 Task: Add Weleda Calendula Diaper Cream, with Zinc Oxide to the cart.
Action: Mouse moved to (329, 175)
Screenshot: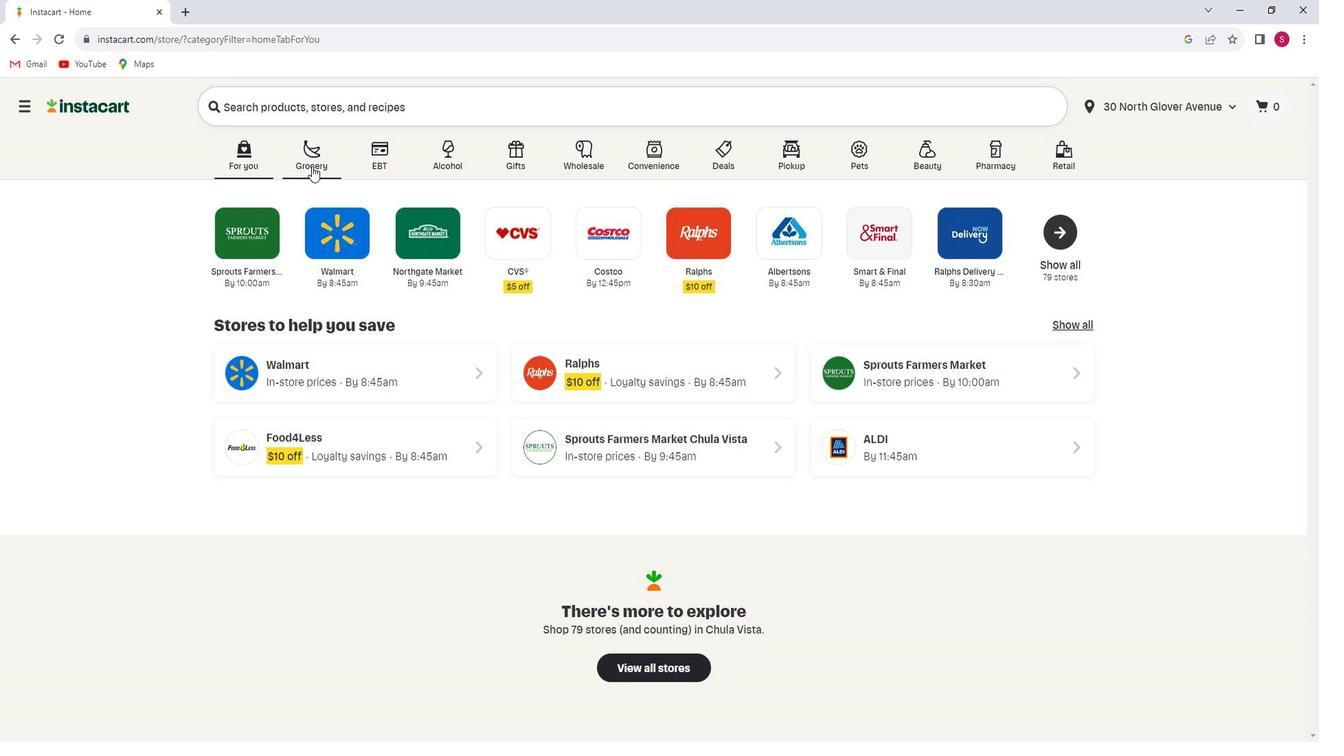 
Action: Mouse pressed left at (329, 175)
Screenshot: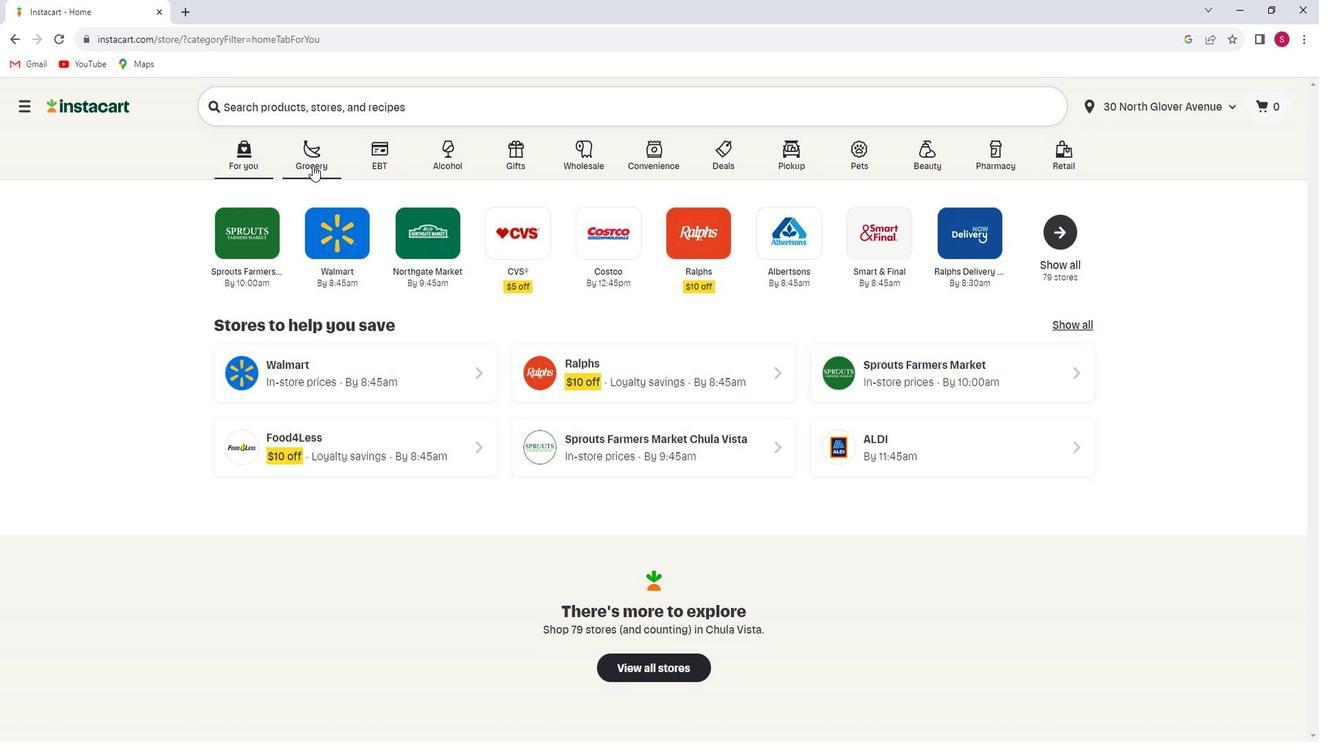 
Action: Mouse moved to (338, 402)
Screenshot: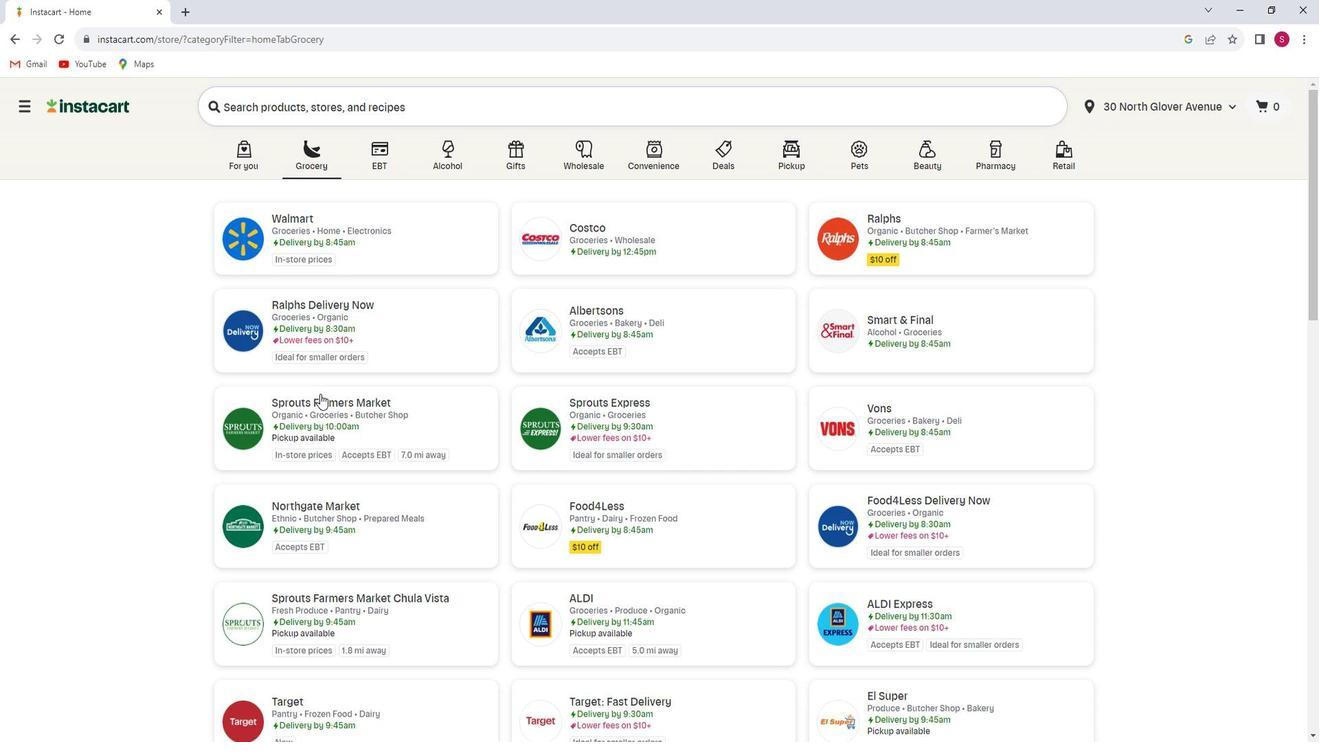 
Action: Mouse pressed left at (338, 402)
Screenshot: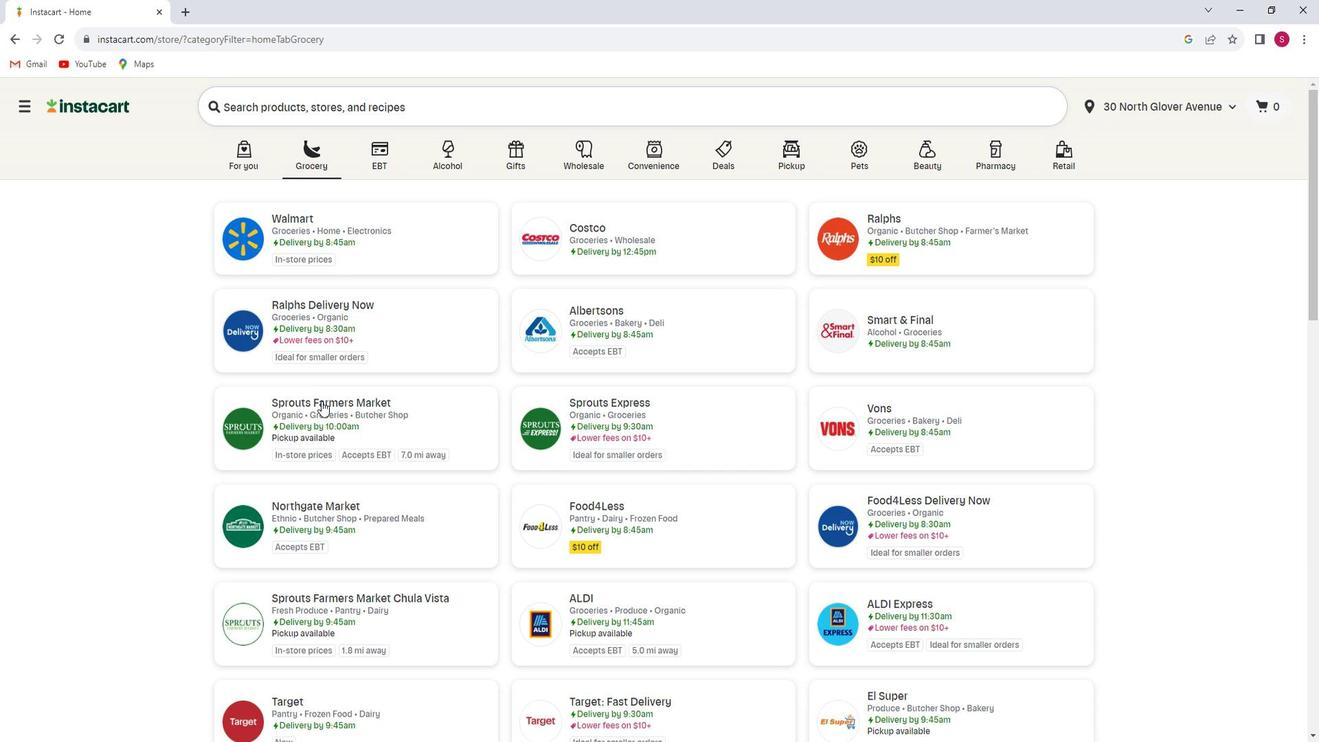 
Action: Mouse moved to (91, 461)
Screenshot: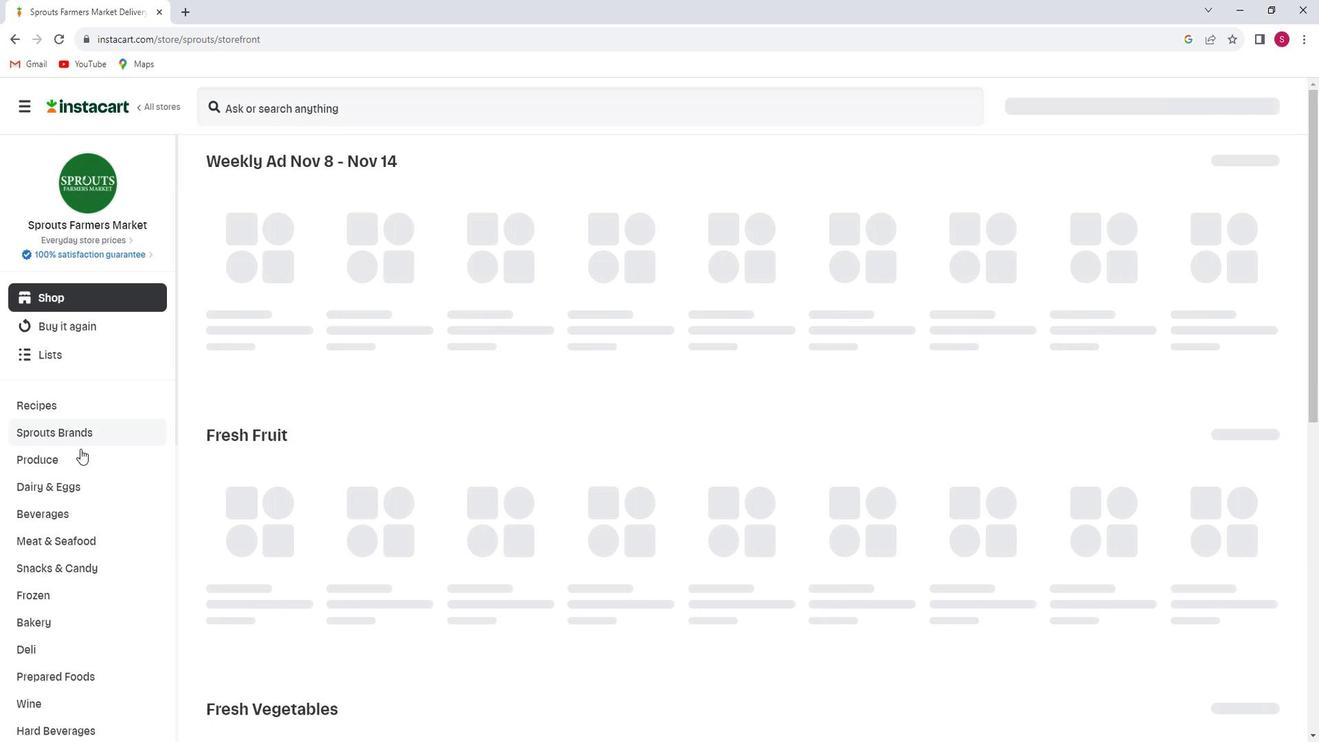 
Action: Mouse scrolled (91, 460) with delta (0, 0)
Screenshot: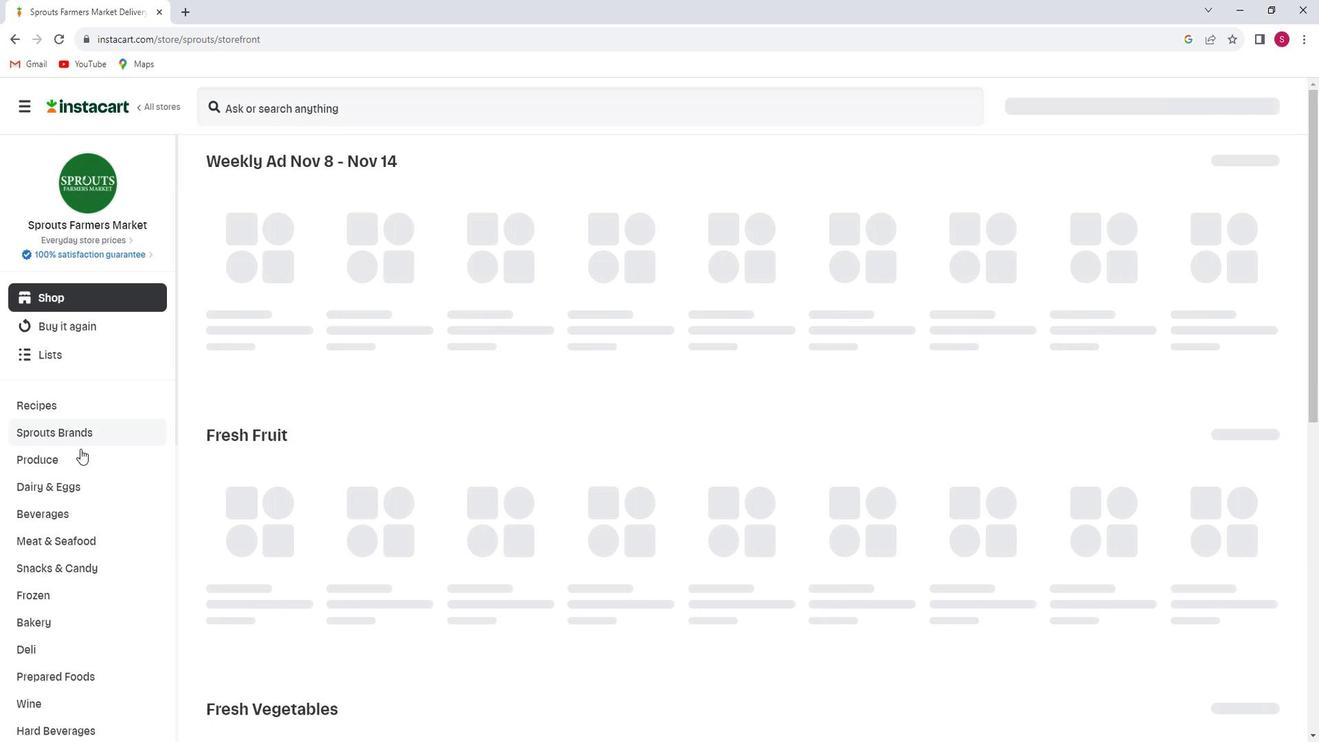 
Action: Mouse moved to (88, 469)
Screenshot: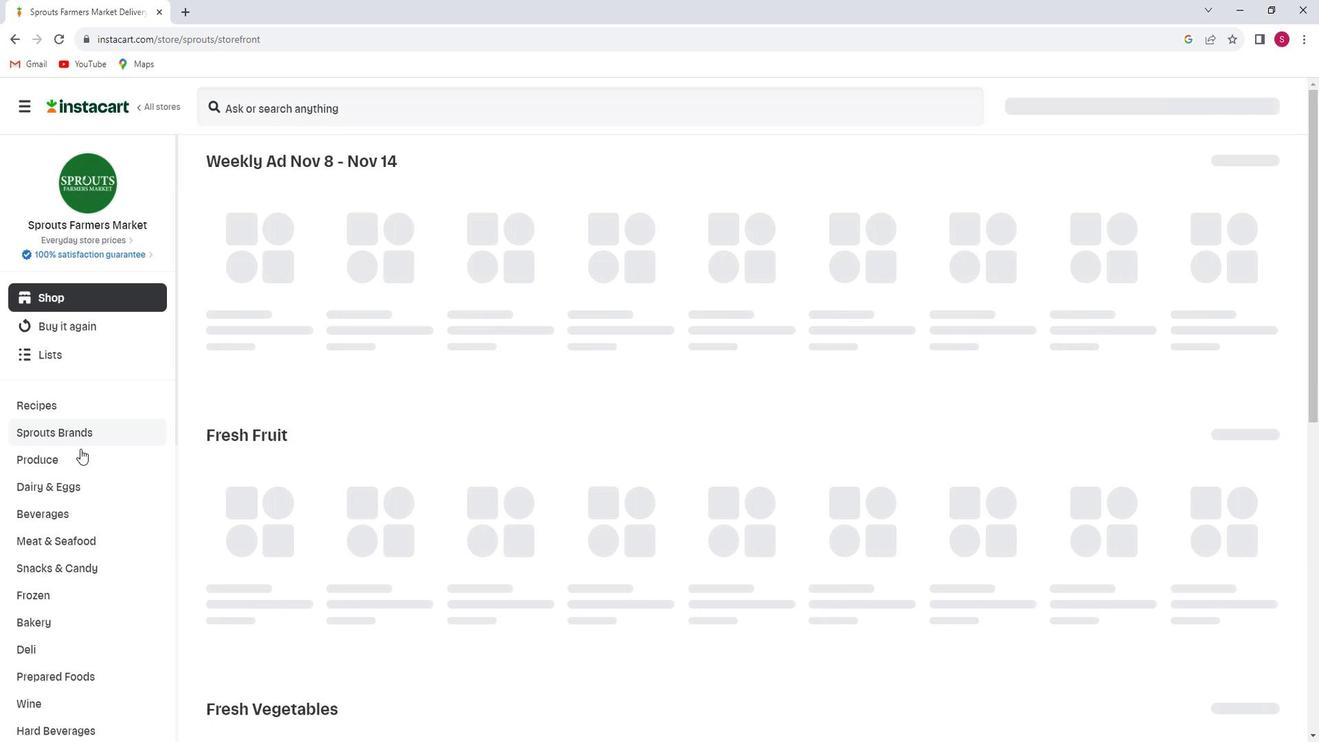 
Action: Mouse scrolled (88, 468) with delta (0, 0)
Screenshot: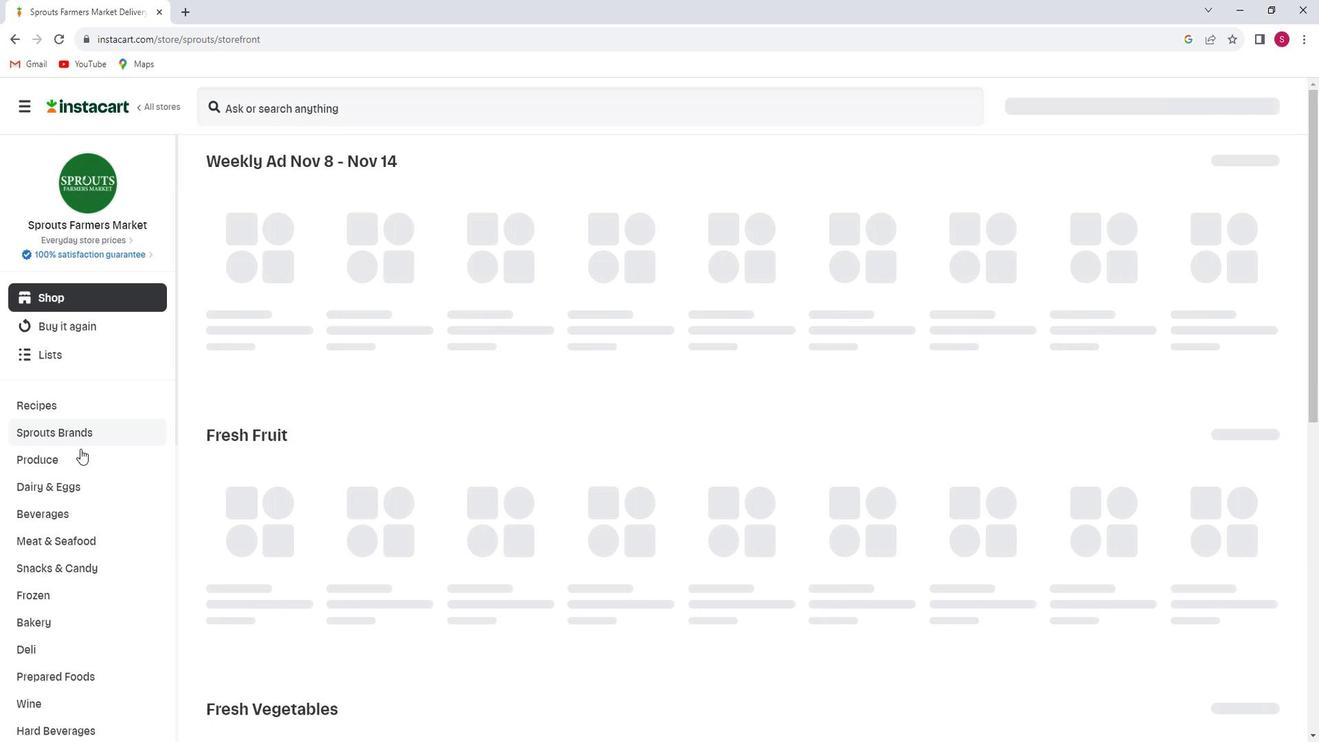 
Action: Mouse moved to (87, 473)
Screenshot: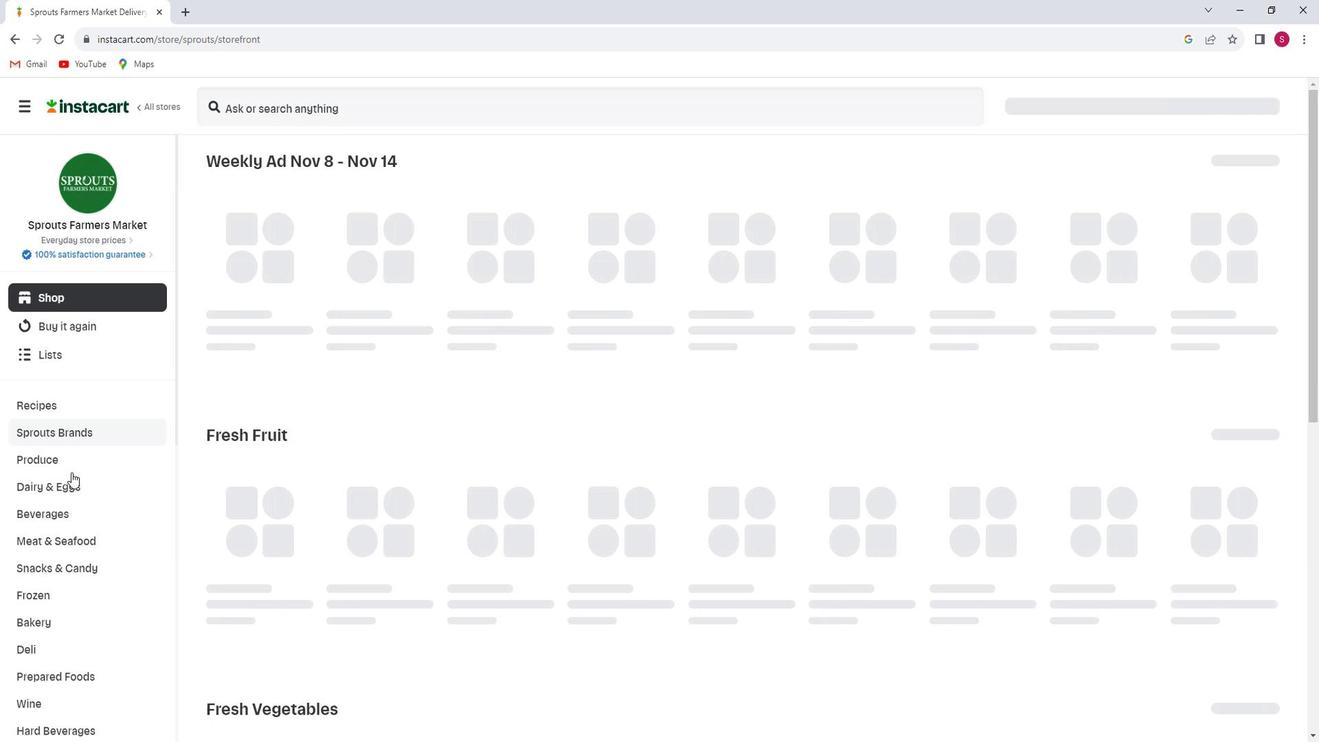 
Action: Mouse scrolled (87, 472) with delta (0, 0)
Screenshot: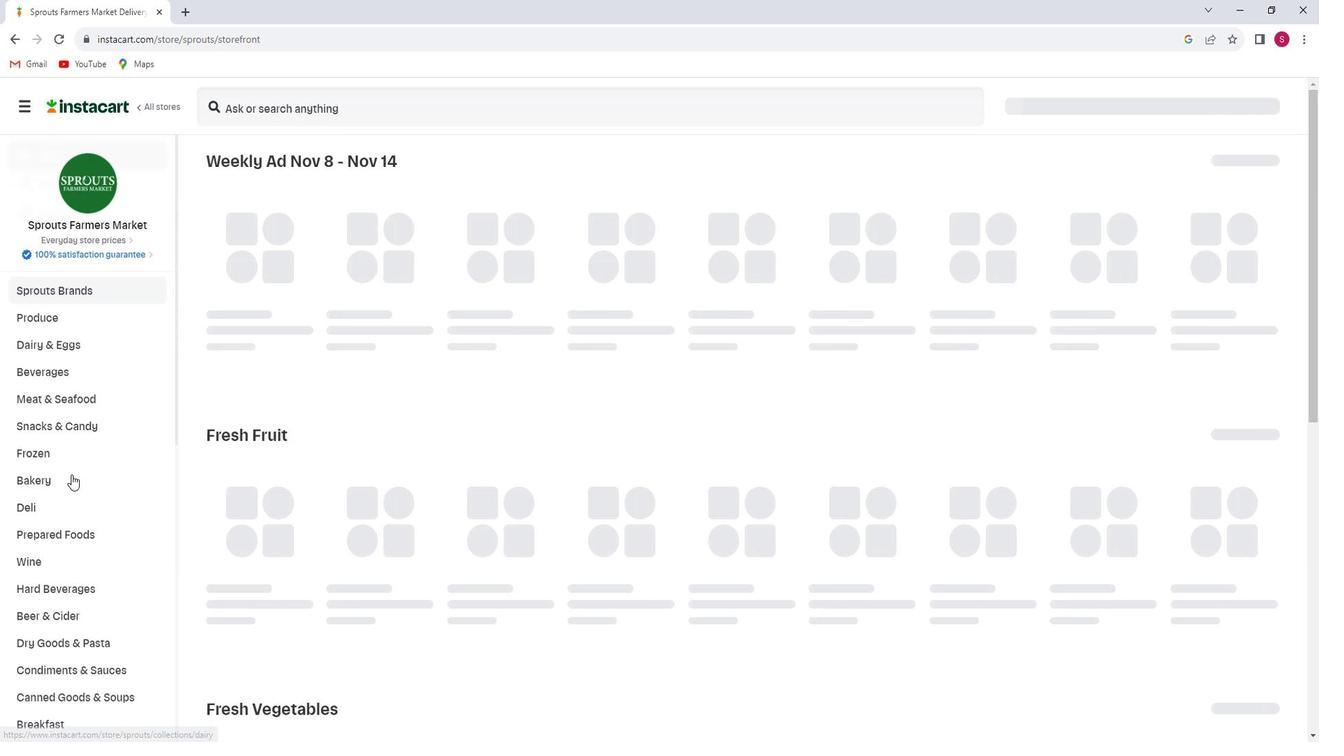 
Action: Mouse scrolled (87, 472) with delta (0, 0)
Screenshot: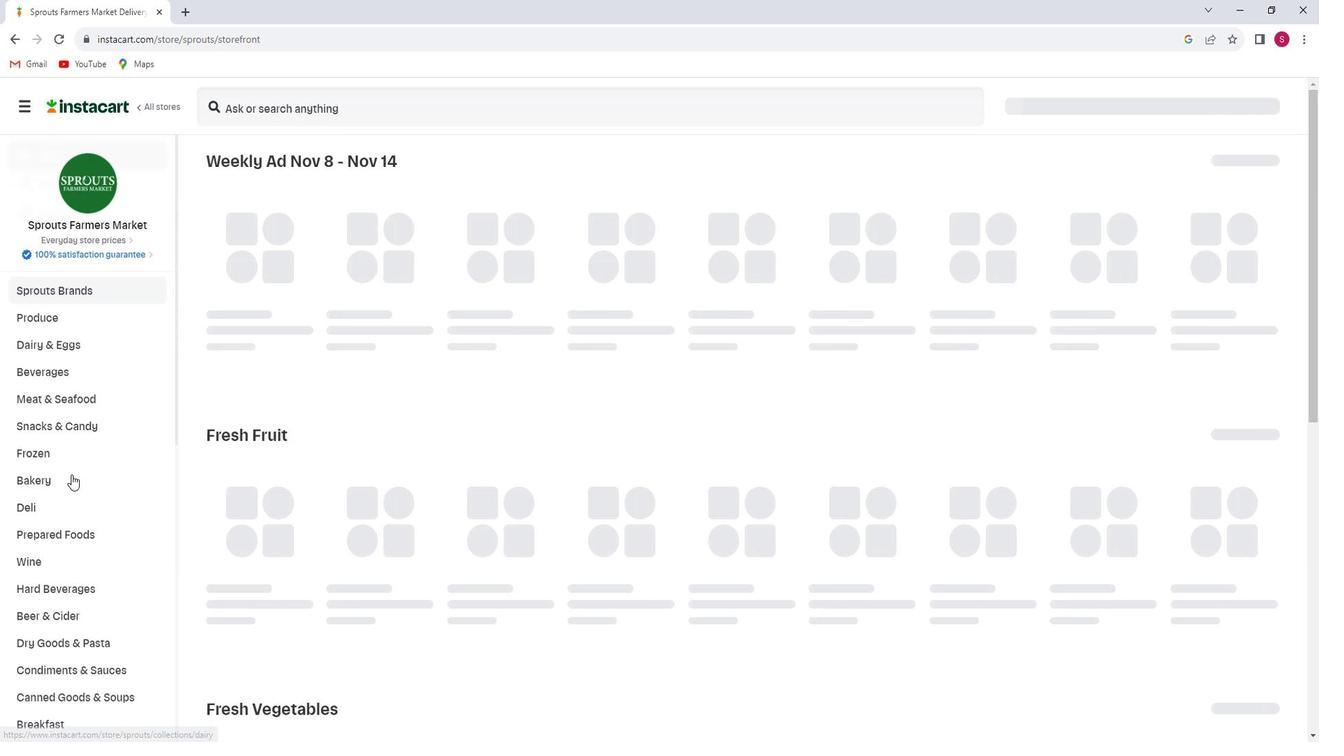 
Action: Mouse scrolled (87, 472) with delta (0, 0)
Screenshot: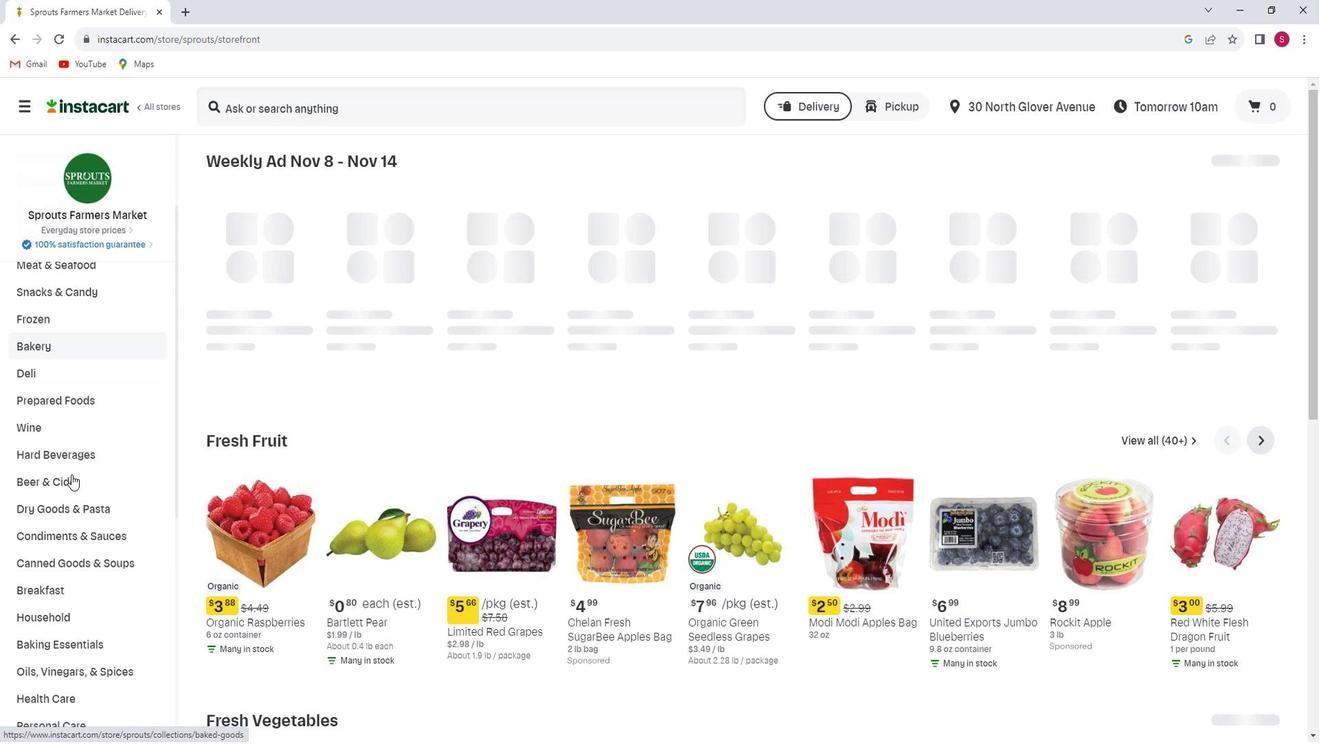 
Action: Mouse scrolled (87, 472) with delta (0, 0)
Screenshot: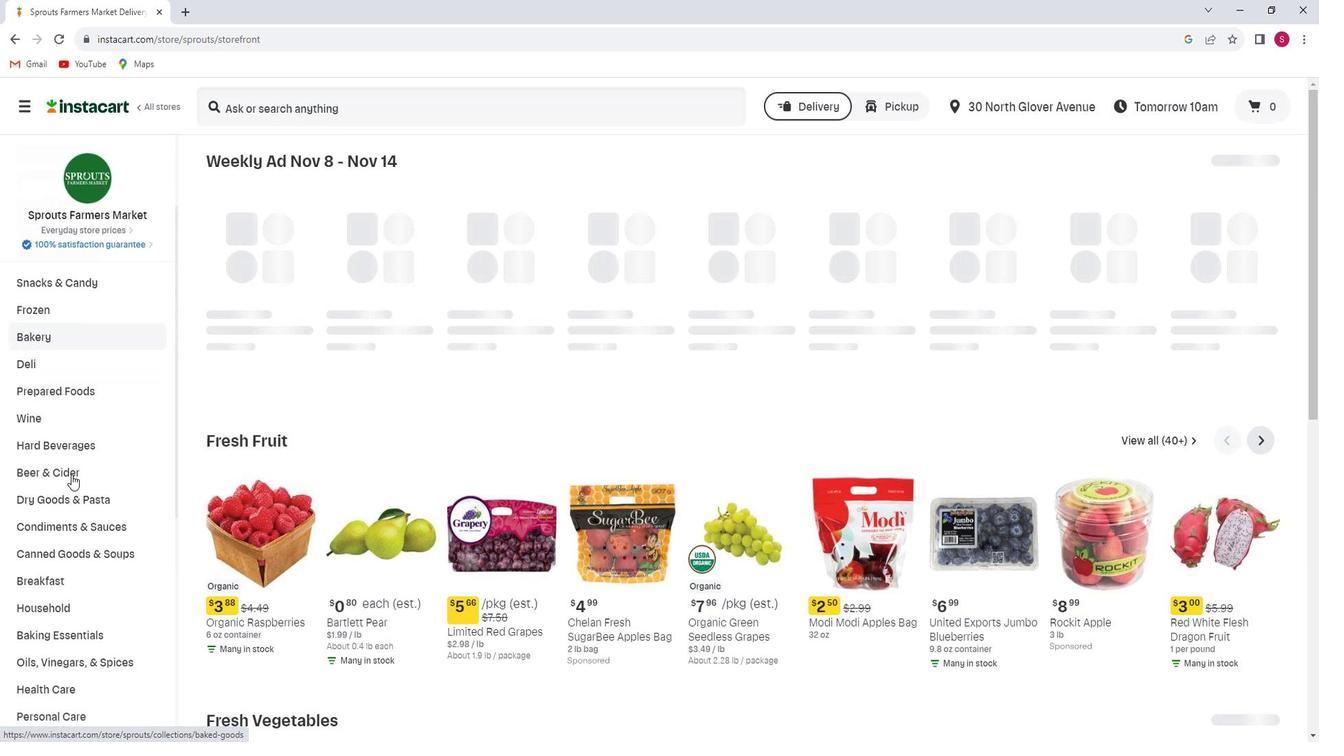 
Action: Mouse scrolled (87, 472) with delta (0, 0)
Screenshot: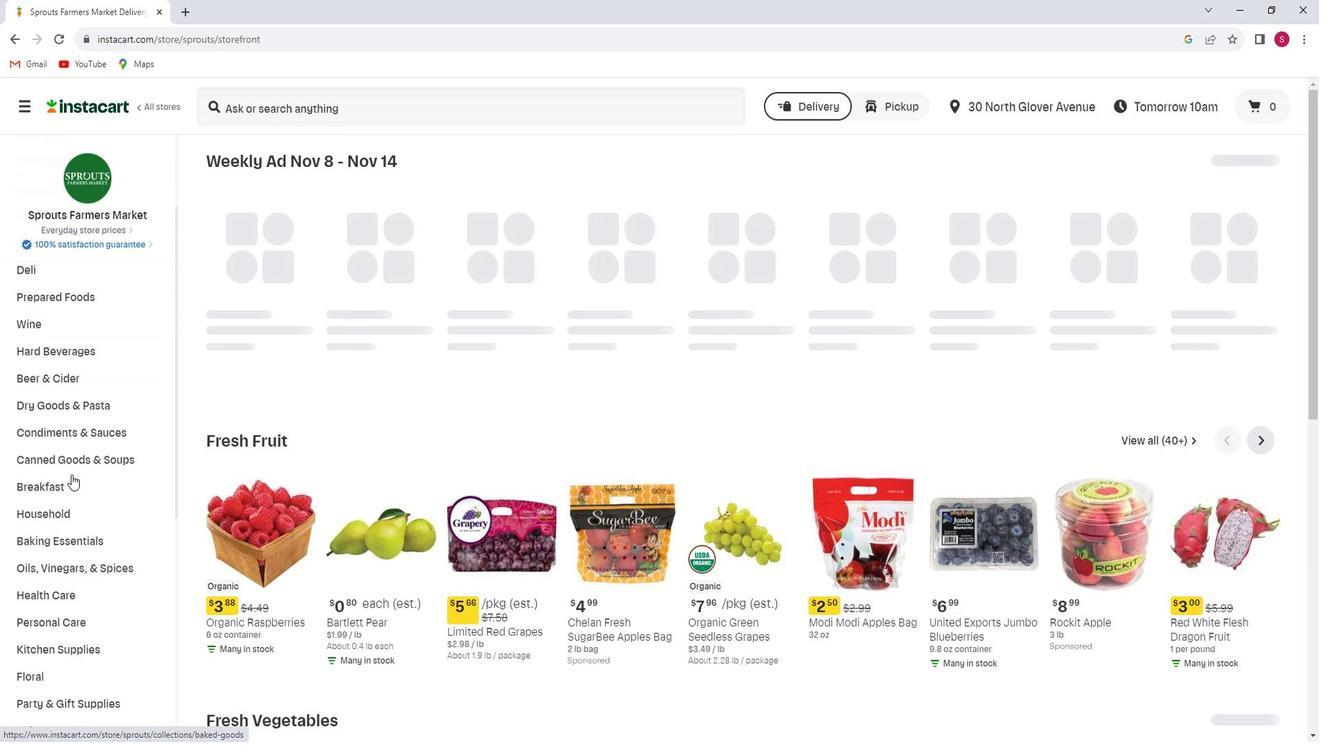 
Action: Mouse scrolled (87, 472) with delta (0, 0)
Screenshot: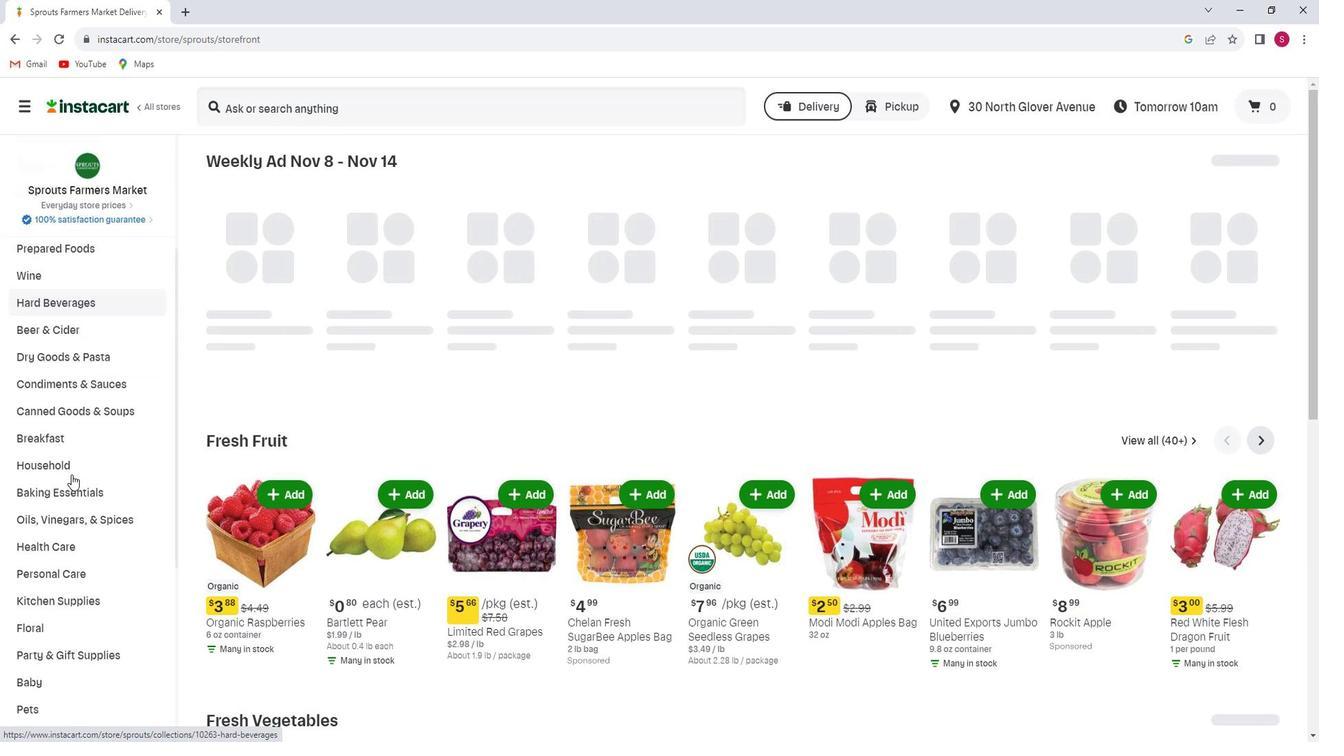 
Action: Mouse scrolled (87, 472) with delta (0, 0)
Screenshot: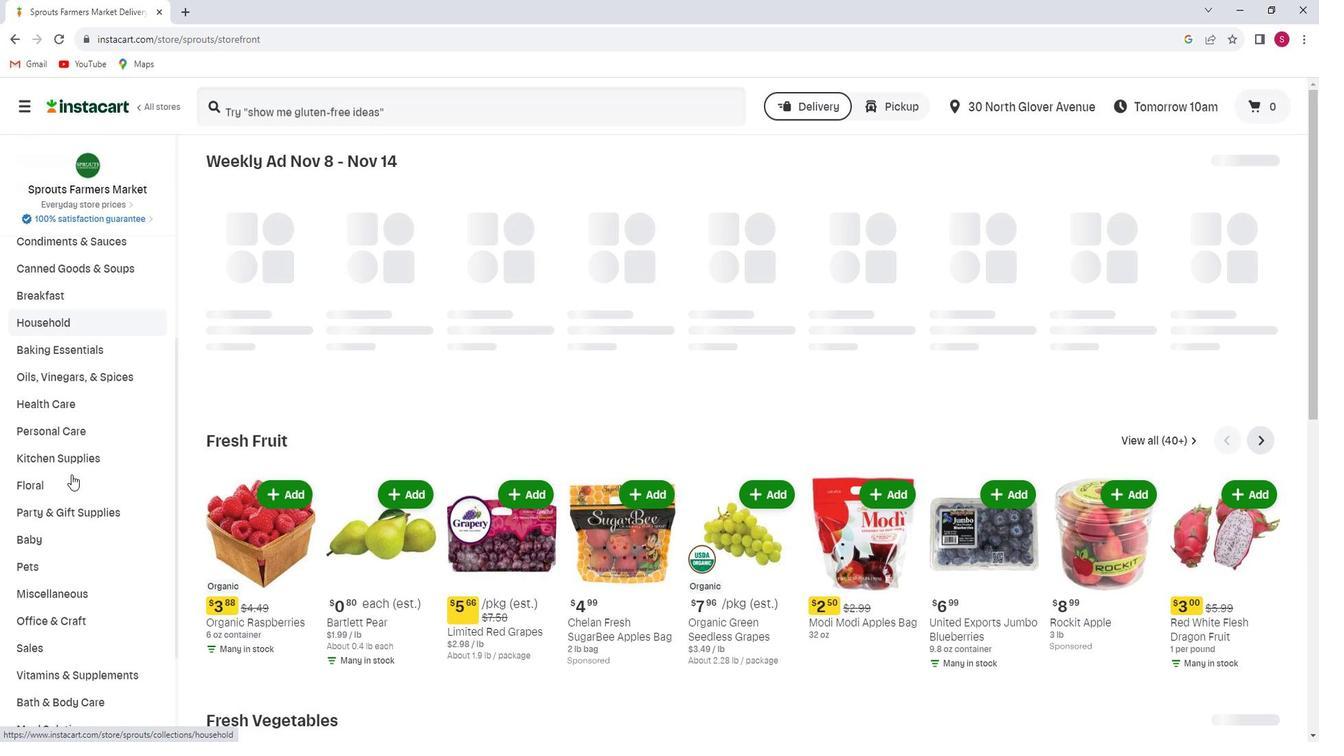 
Action: Mouse moved to (70, 533)
Screenshot: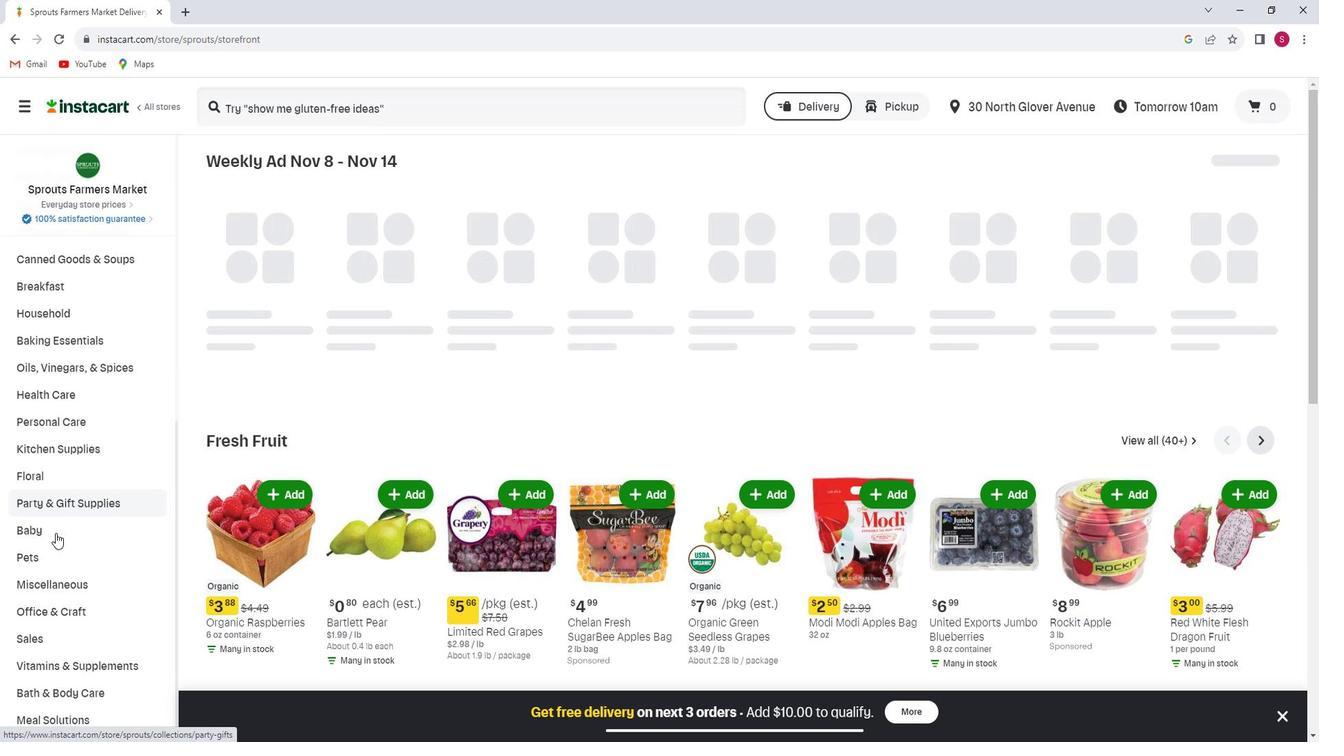 
Action: Mouse pressed left at (70, 533)
Screenshot: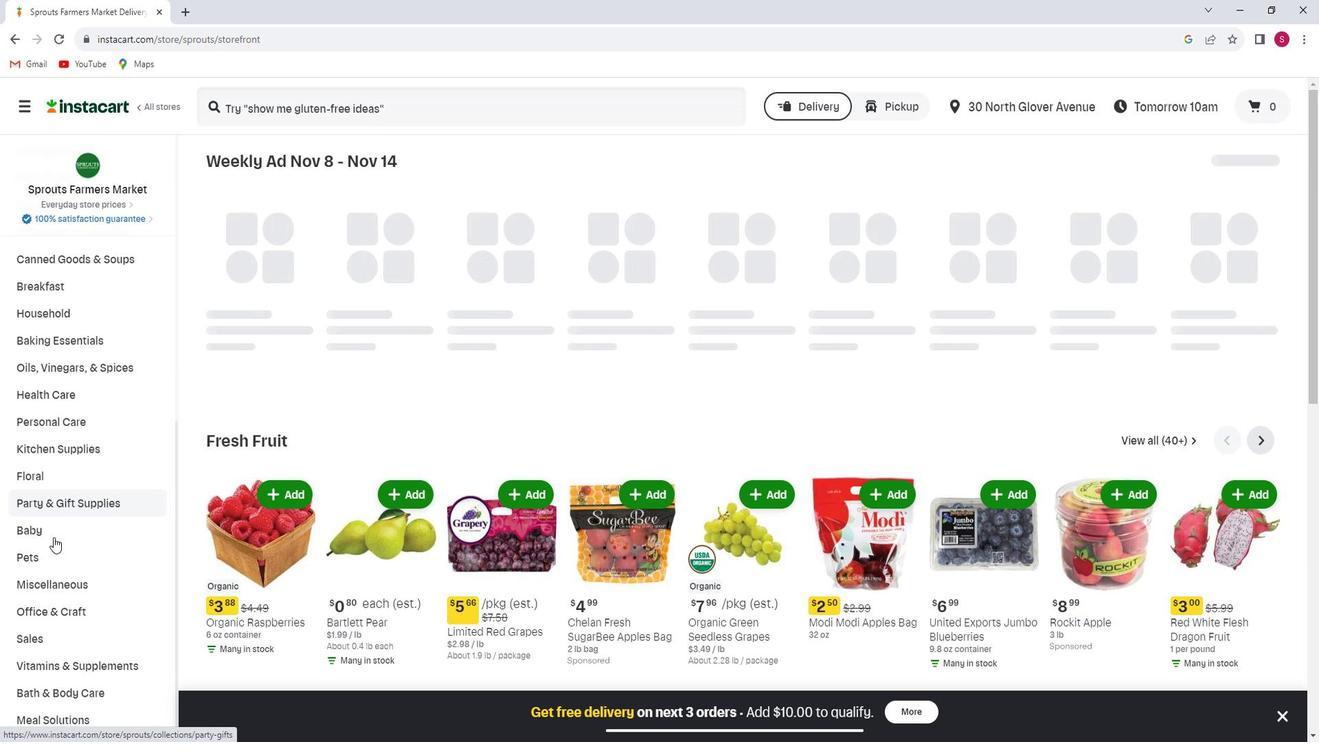 
Action: Mouse moved to (77, 550)
Screenshot: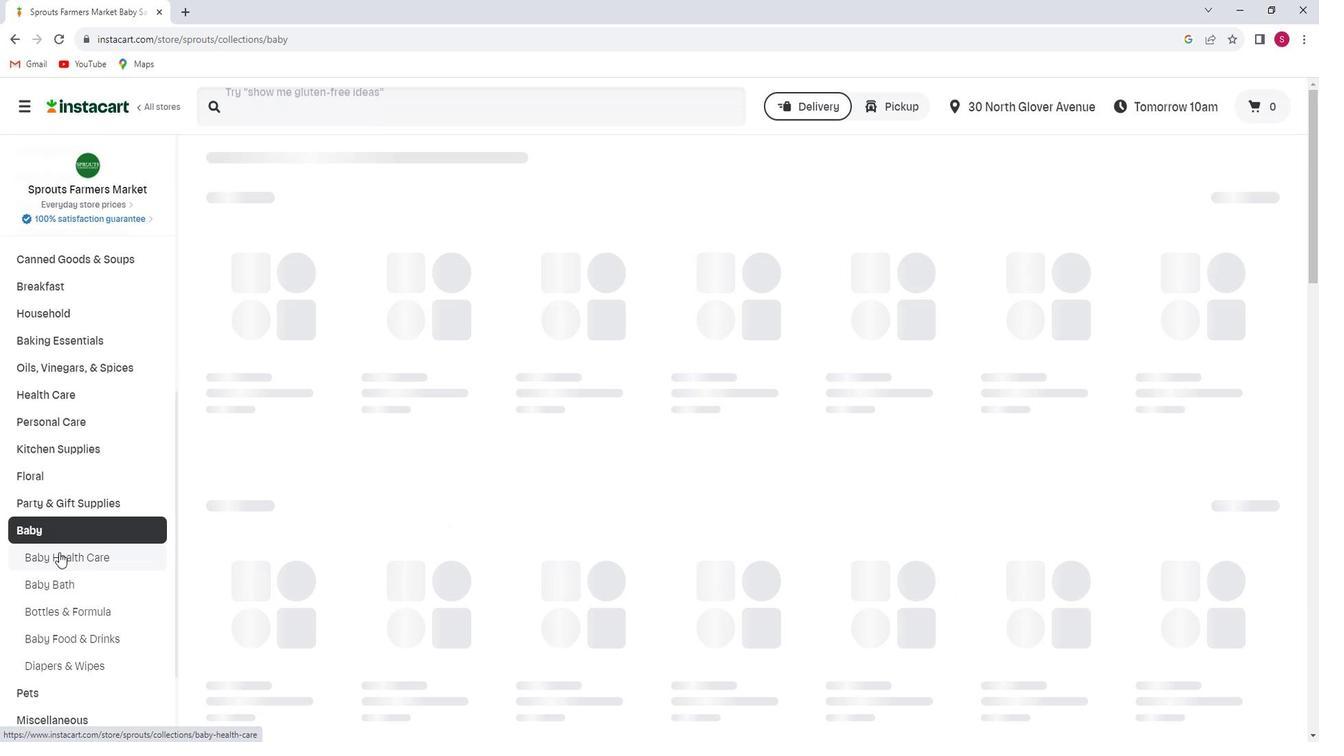 
Action: Mouse pressed left at (77, 550)
Screenshot: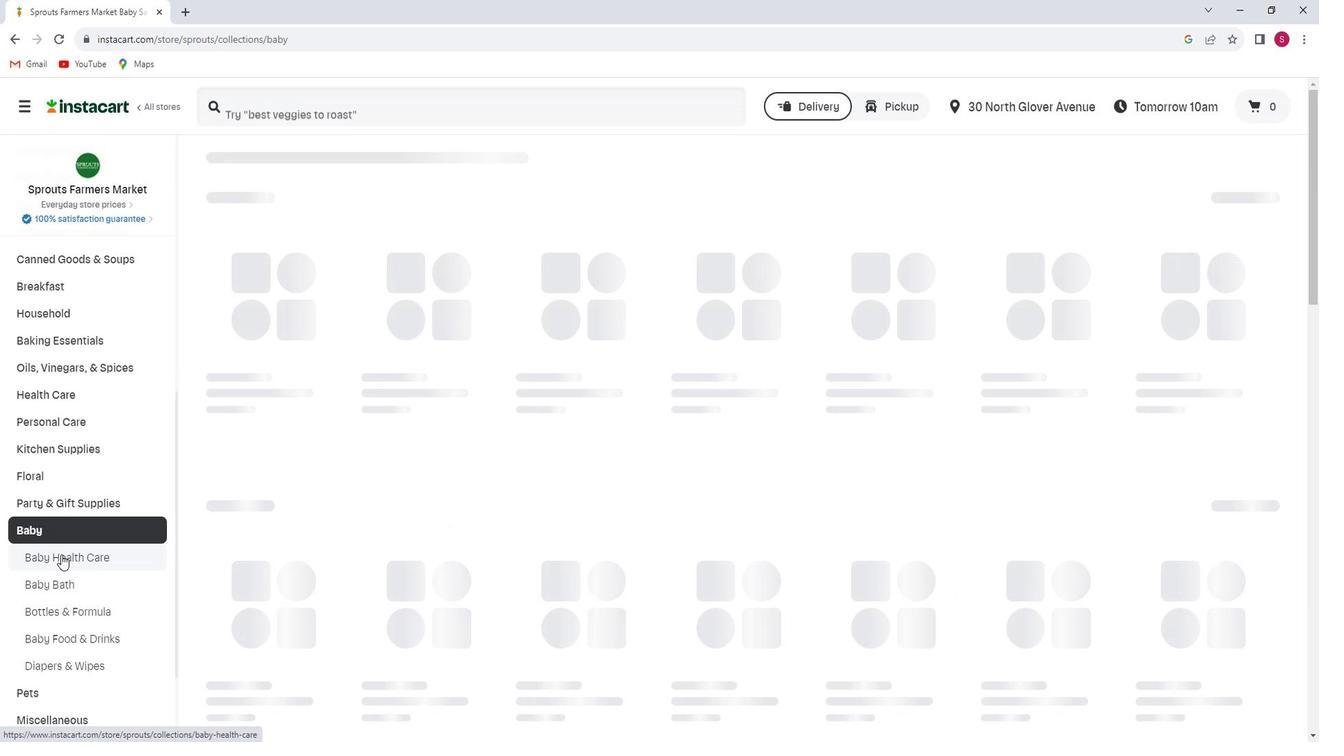 
Action: Mouse moved to (389, 117)
Screenshot: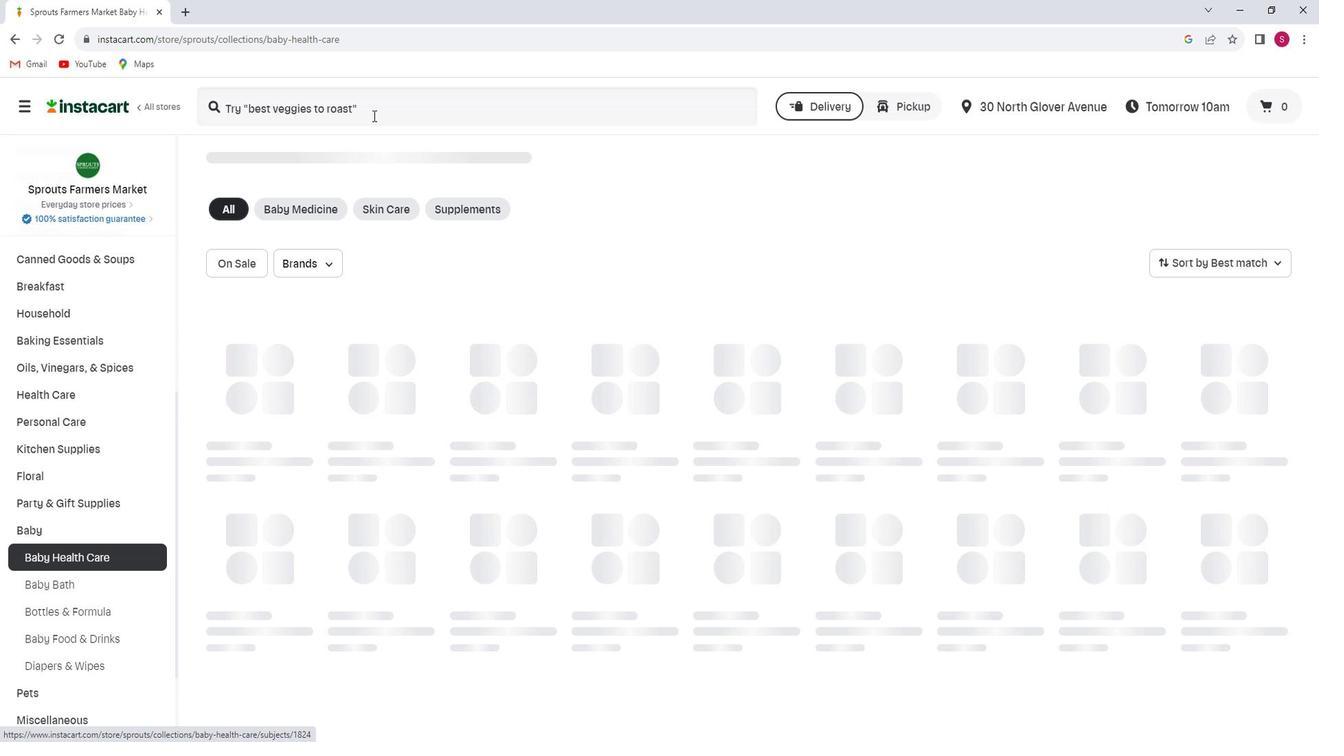 
Action: Mouse pressed left at (389, 117)
Screenshot: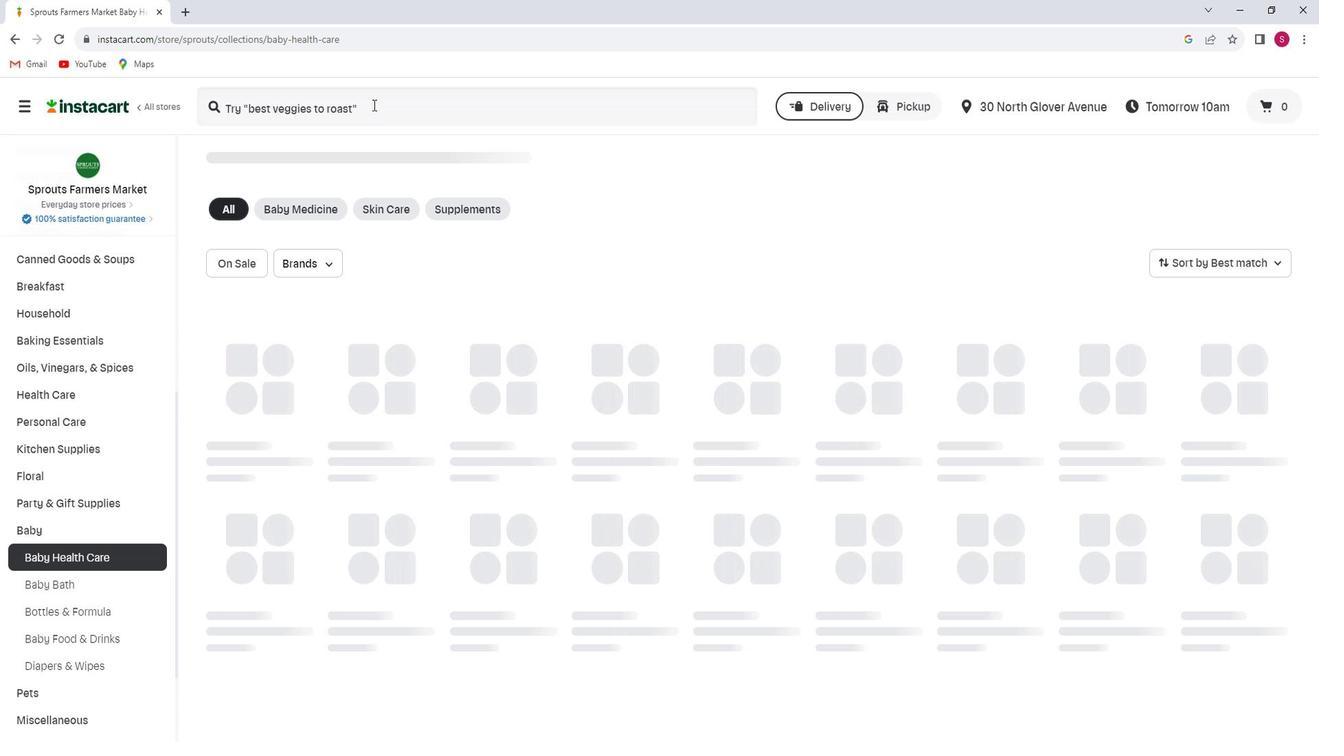 
Action: Key pressed <Key.shift><Key.shift><Key.shift><Key.shift>Weleda<Key.space><Key.shift>Calendula<Key.space><Key.shift>Diaper<Key.space><Key.shift>Cream,<Key.space>with<Key.space><Key.shift>Zinc<Key.space><Key.shift>Oxide<Key.enter>
Screenshot: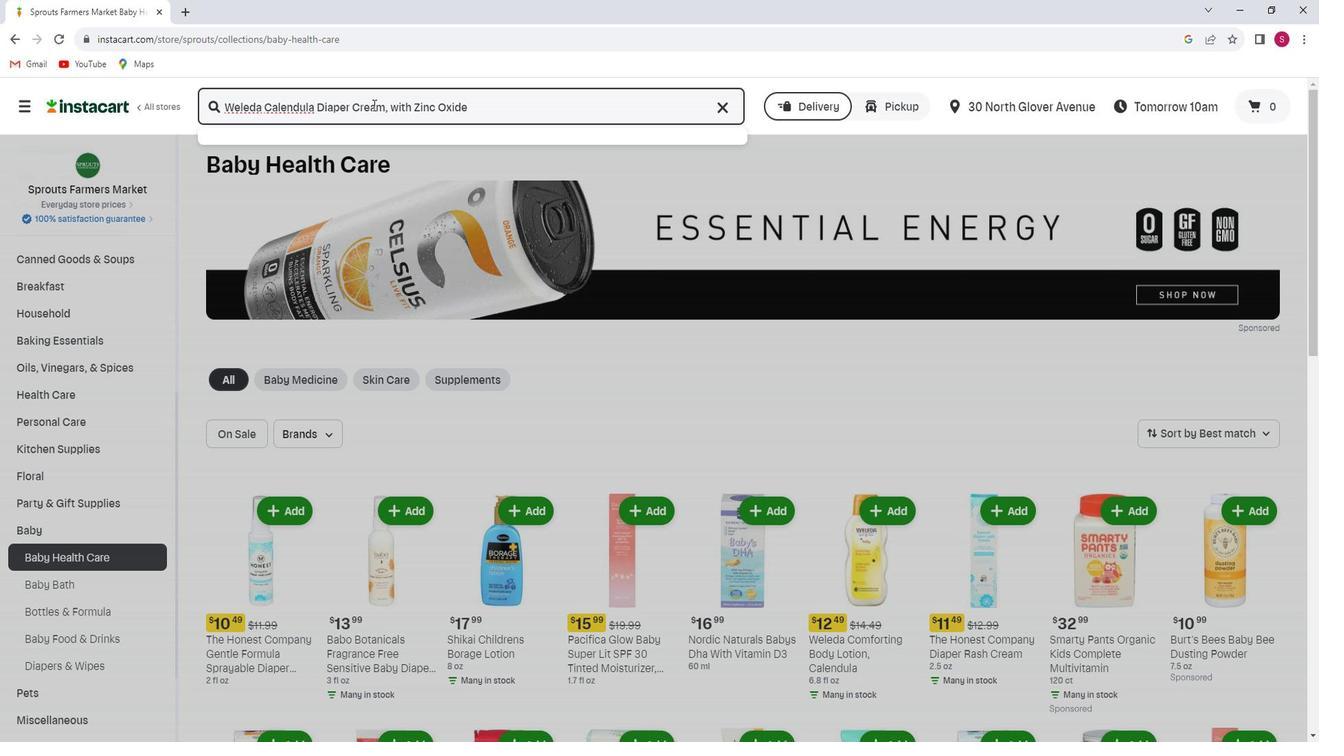 
Action: Mouse moved to (414, 426)
Screenshot: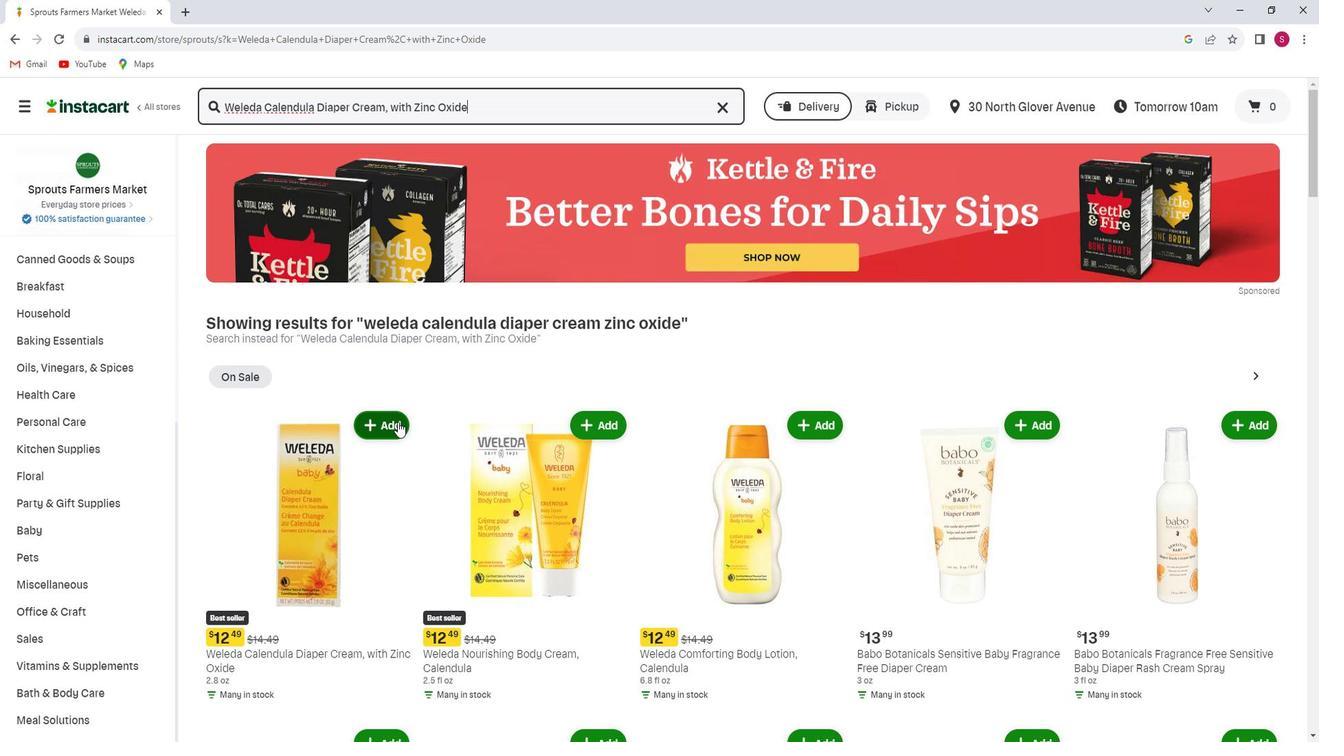 
Action: Mouse scrolled (414, 425) with delta (0, 0)
Screenshot: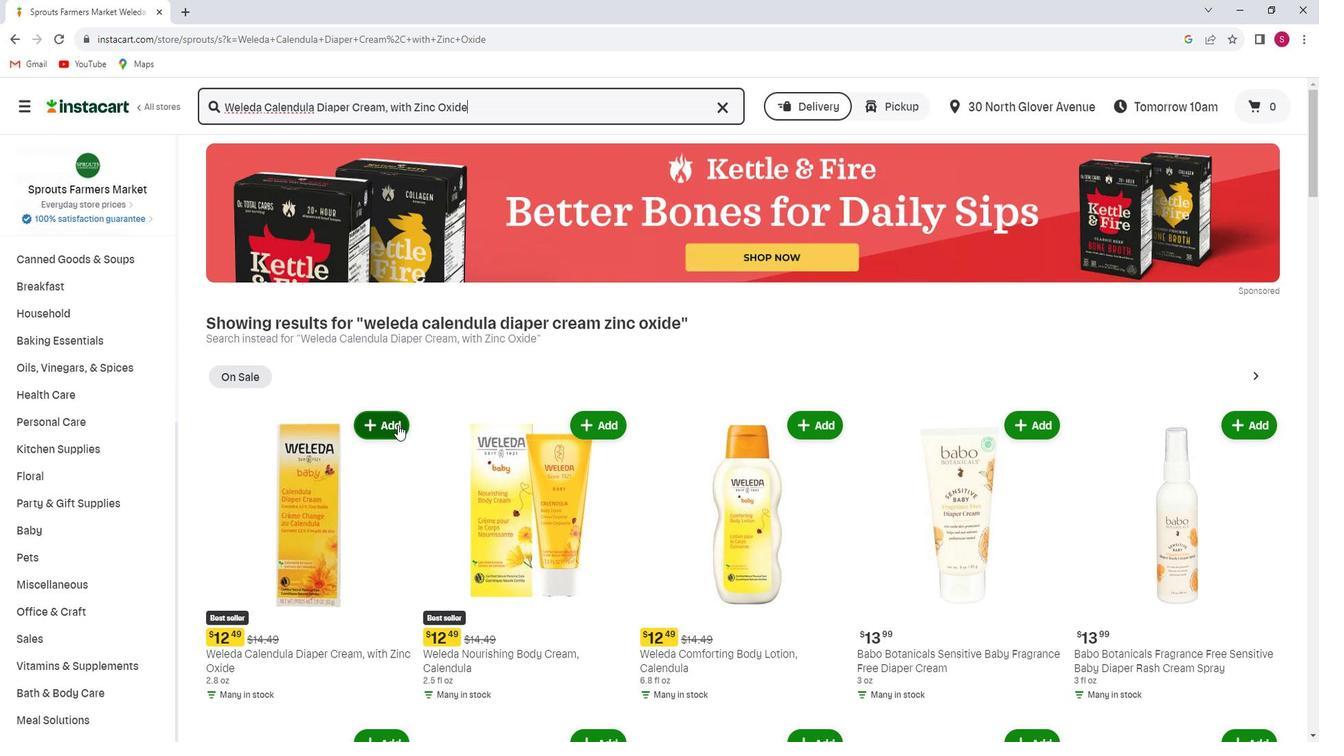 
Action: Mouse moved to (393, 355)
Screenshot: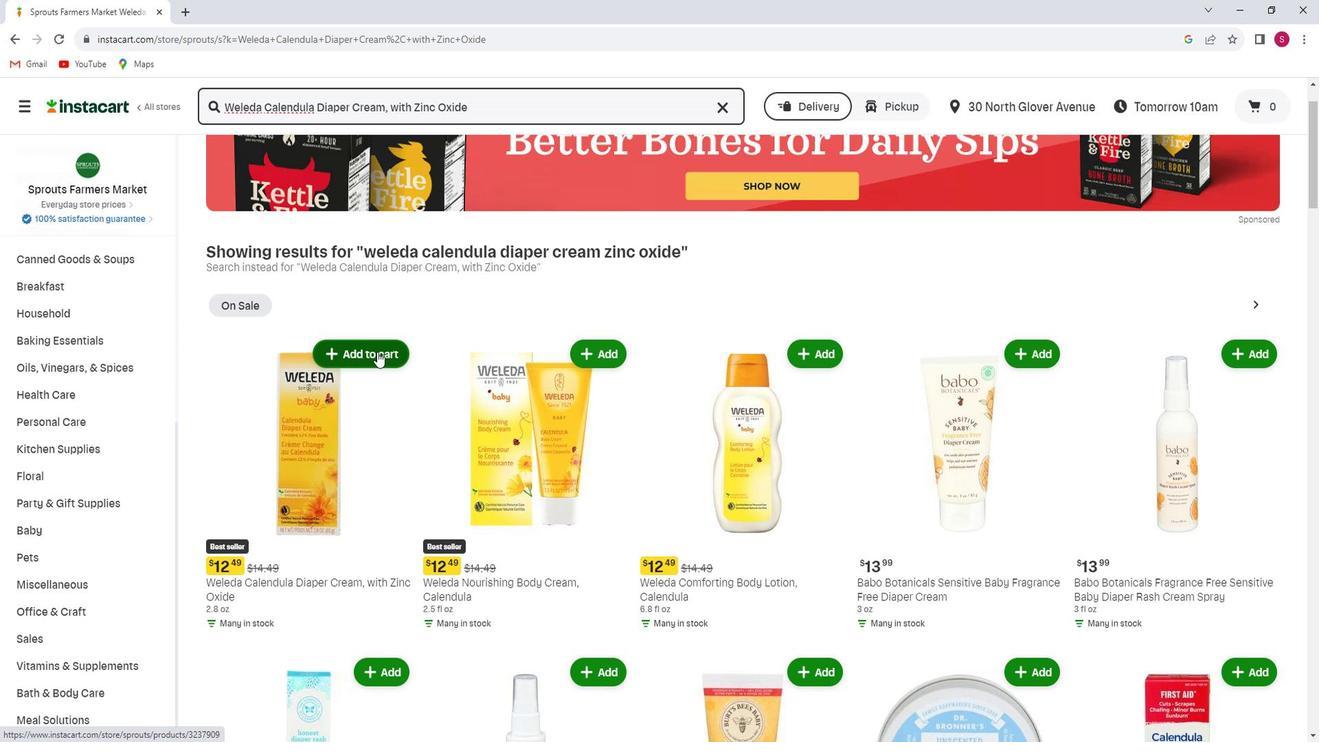 
Action: Mouse pressed left at (393, 355)
Screenshot: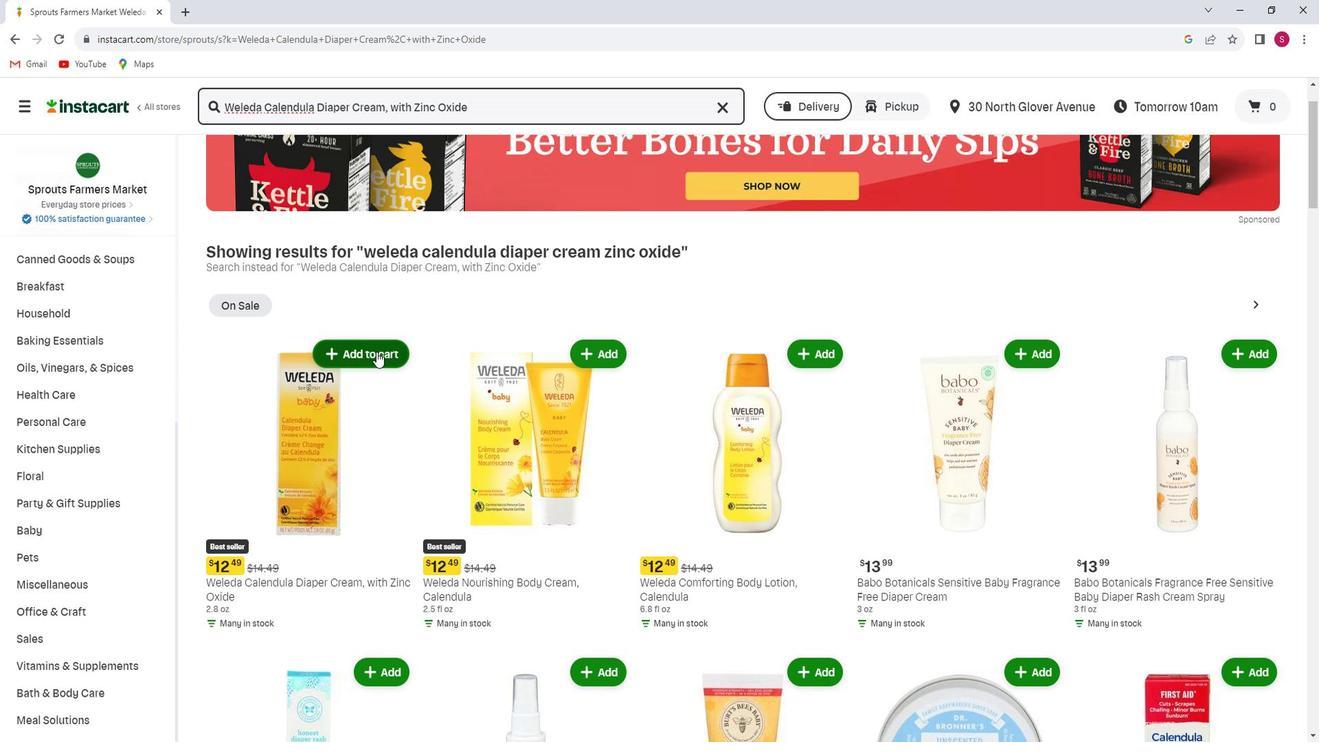 
Action: Mouse moved to (397, 392)
Screenshot: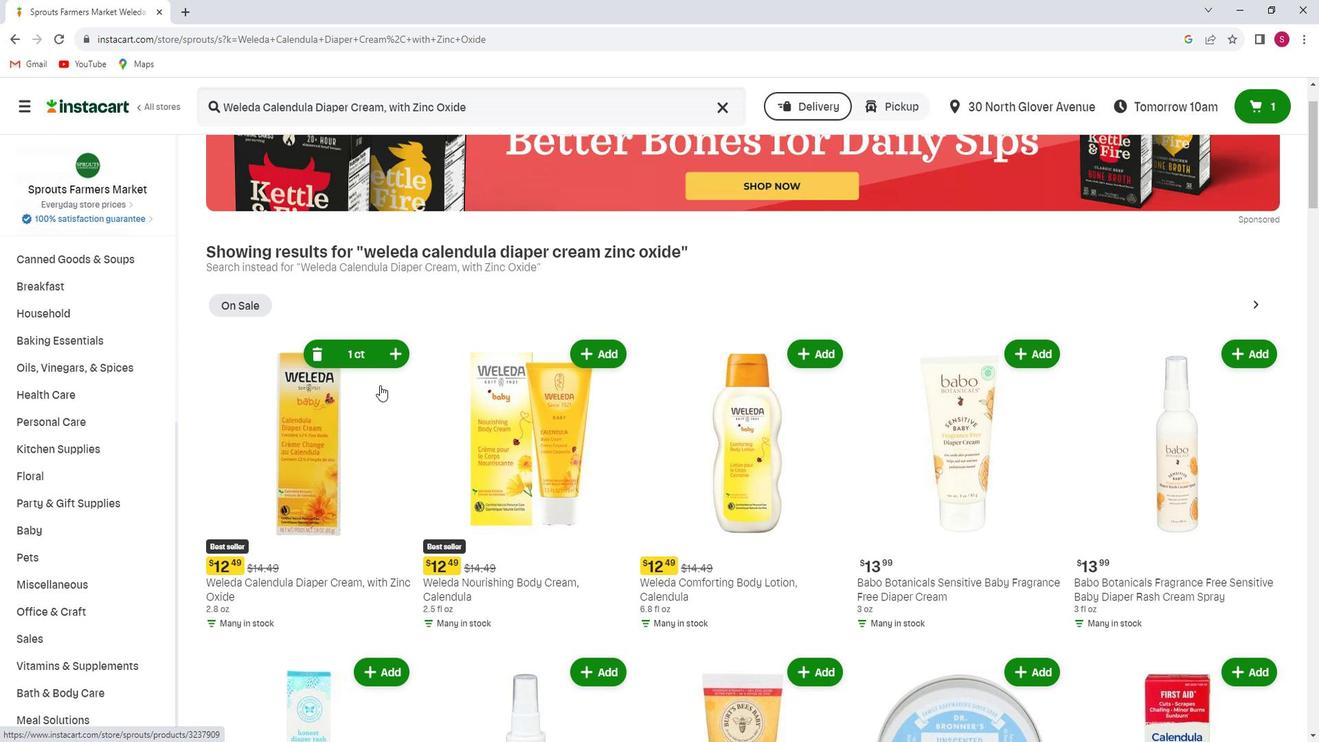 
